 Task: Solve the equation 6x^2 - 24x + 18 = 0.
Action: Mouse moved to (960, 61)
Screenshot: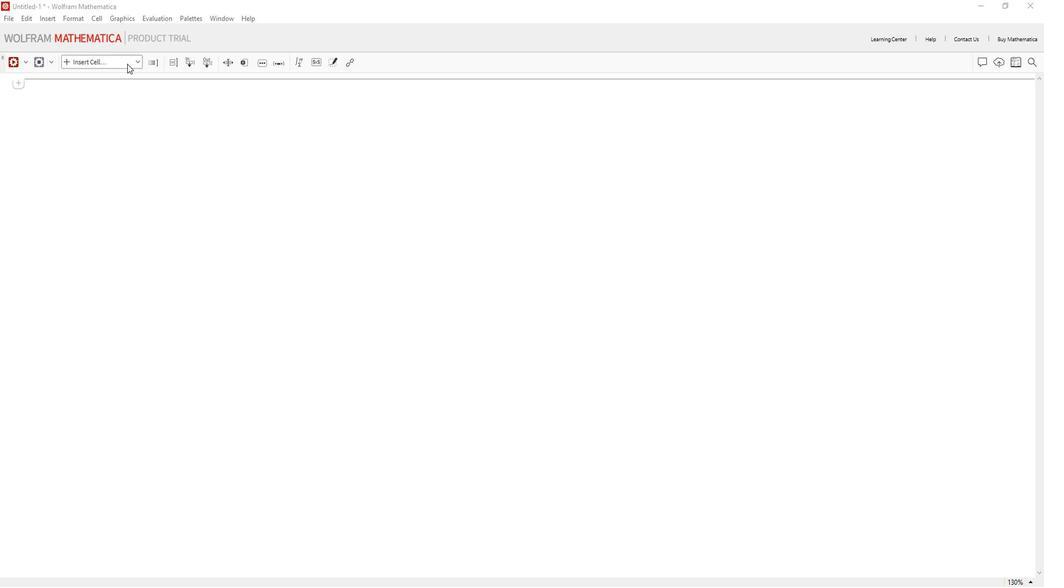 
Action: Mouse pressed left at (960, 61)
Screenshot: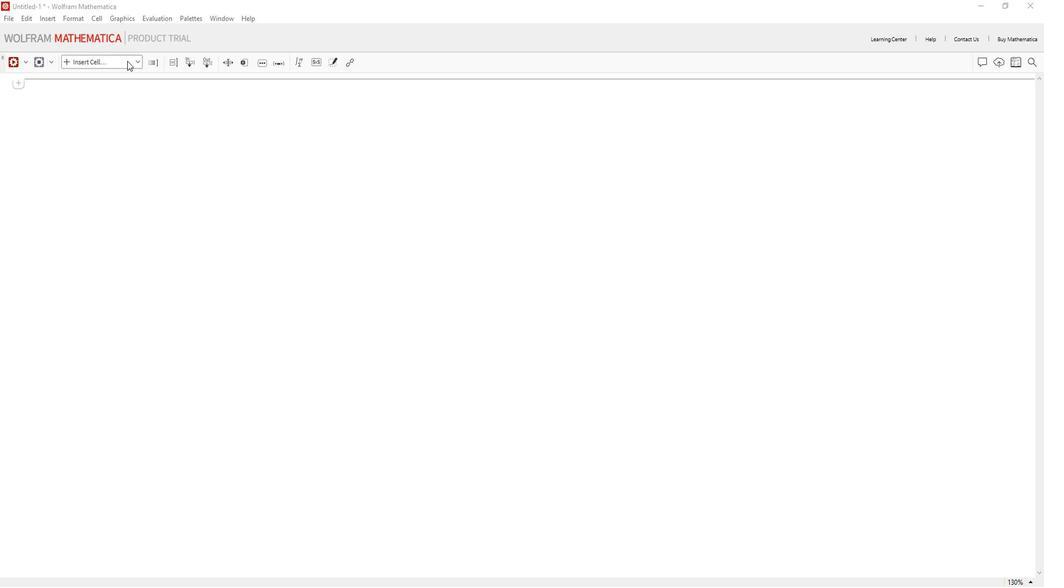 
Action: Mouse moved to (937, 84)
Screenshot: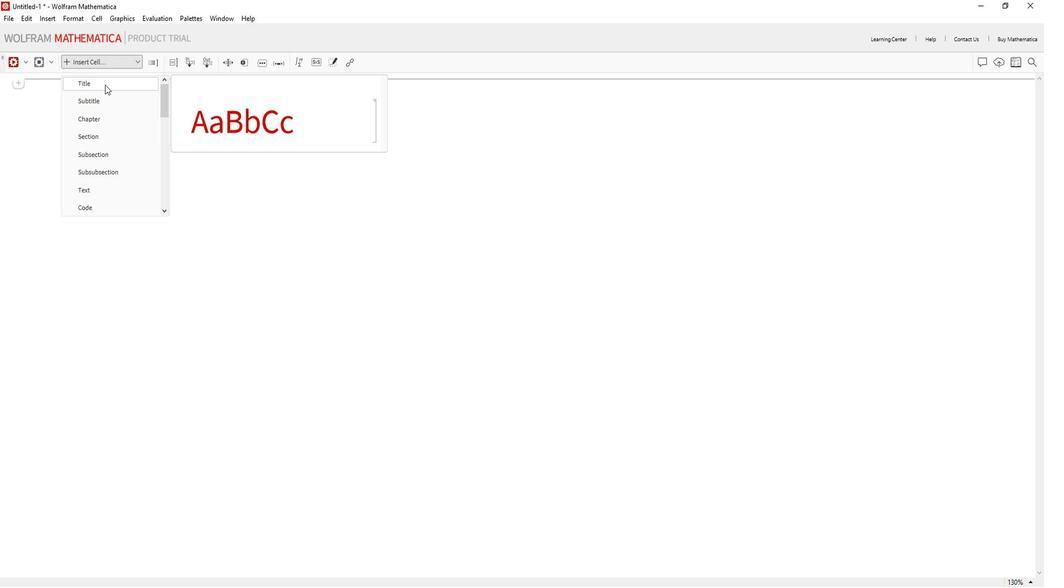 
Action: Mouse pressed left at (937, 84)
Screenshot: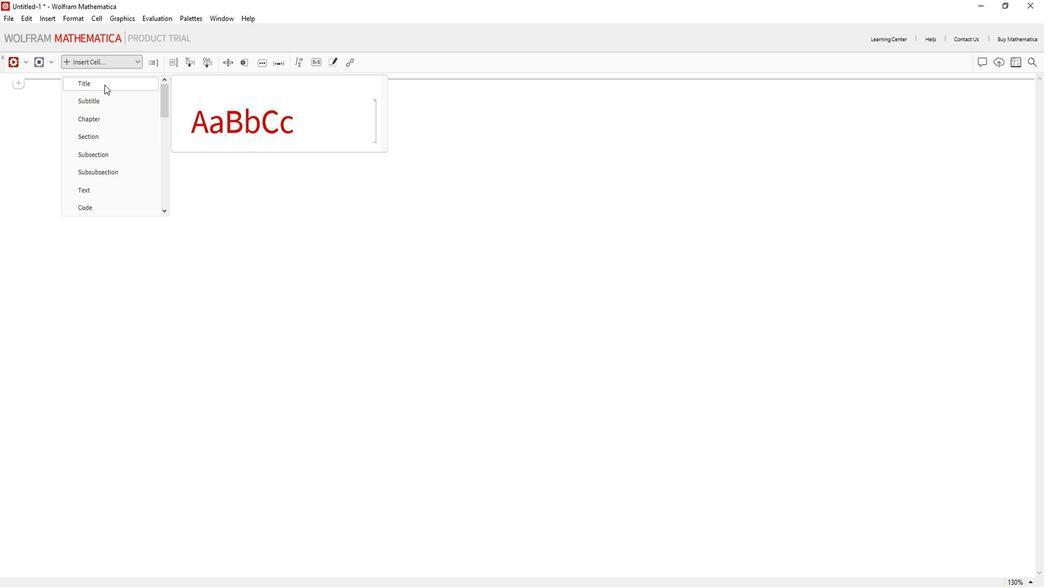 
Action: Key pressed <Key.shift>Solve<Key.space>the<Key.space>equation<Key.space>6x<Key.shift>^2<Key.space>-<Key.space>24x<Key.space><Key.shift_r>+<Key.space>18<Key.space>=<Key.space>0
Screenshot: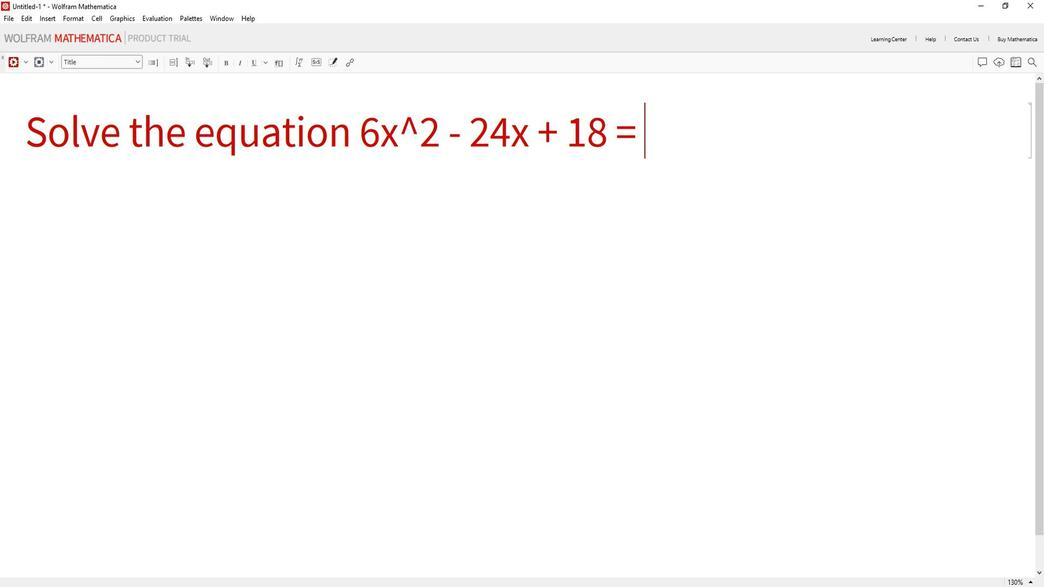 
Action: Mouse moved to (957, 152)
Screenshot: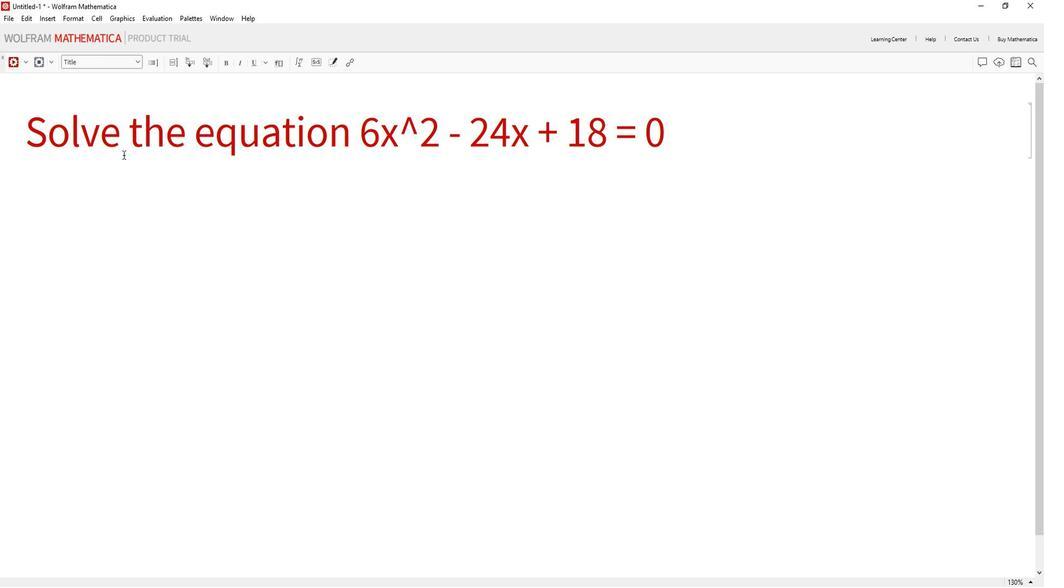
Action: Mouse pressed left at (957, 152)
Screenshot: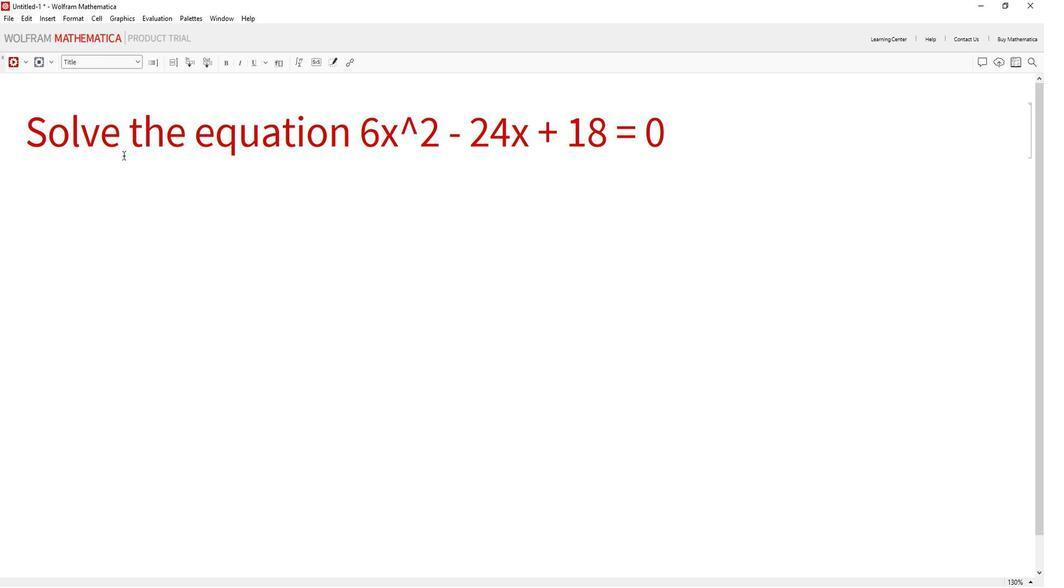 
Action: Mouse moved to (957, 175)
Screenshot: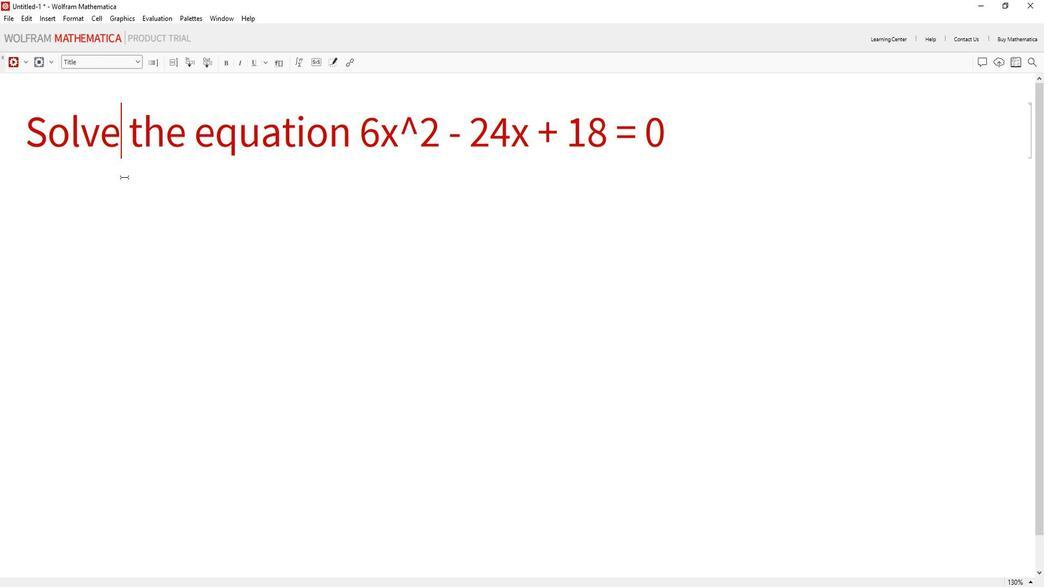 
Action: Mouse pressed left at (957, 175)
Screenshot: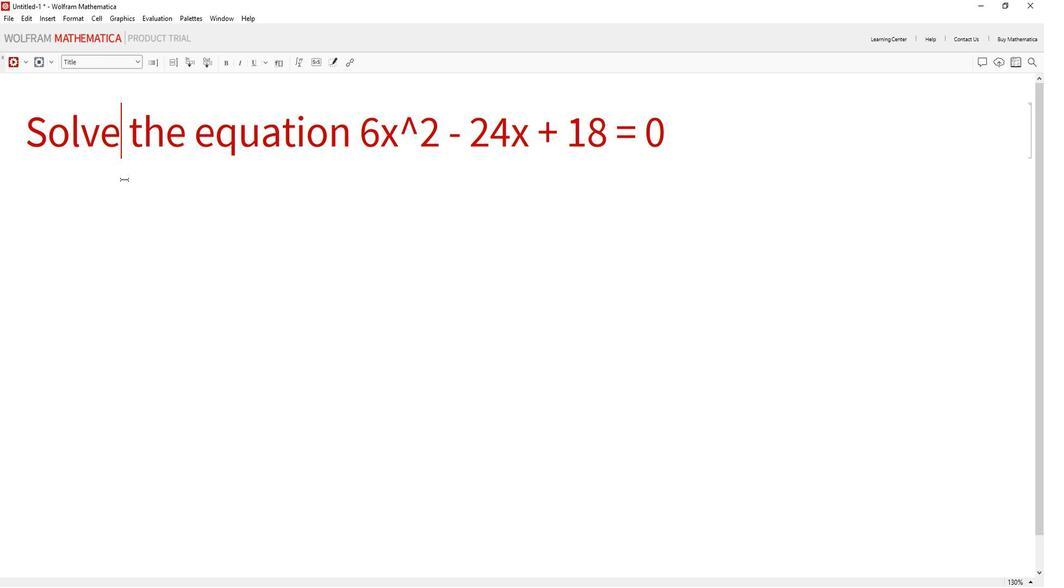 
Action: Mouse moved to (937, 64)
Screenshot: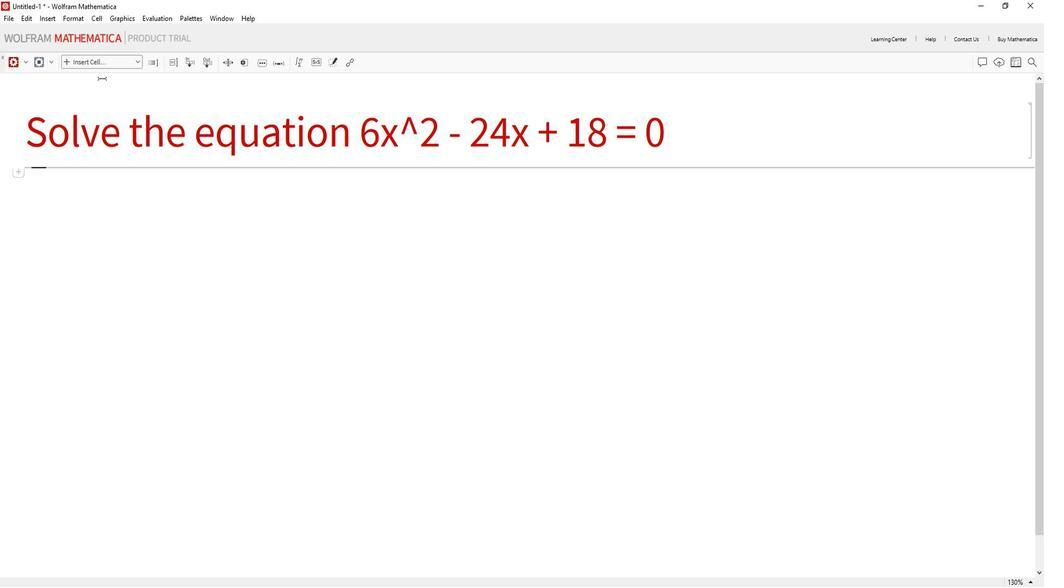 
Action: Mouse pressed left at (937, 64)
Screenshot: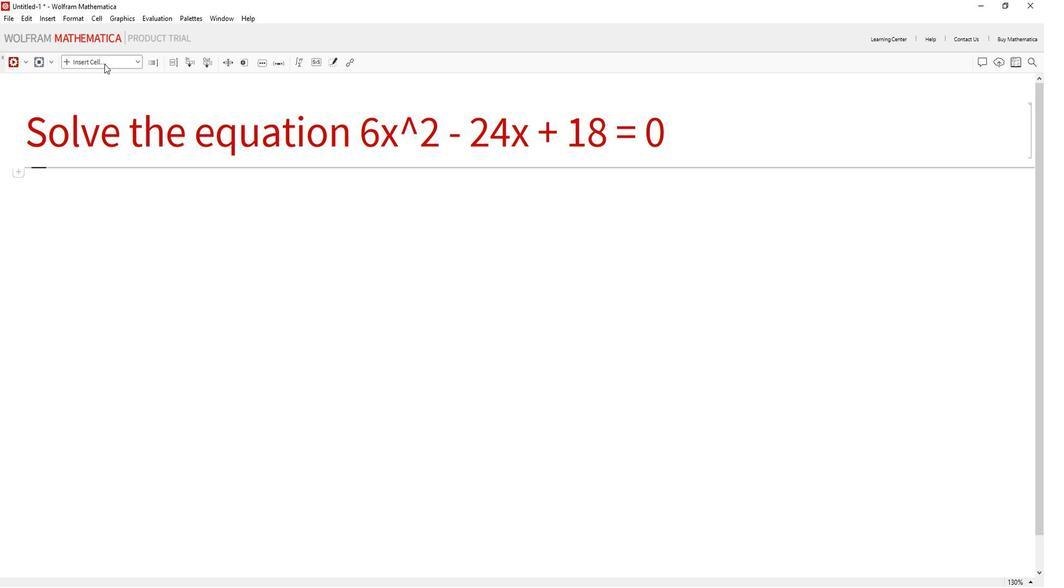 
Action: Mouse moved to (920, 202)
Screenshot: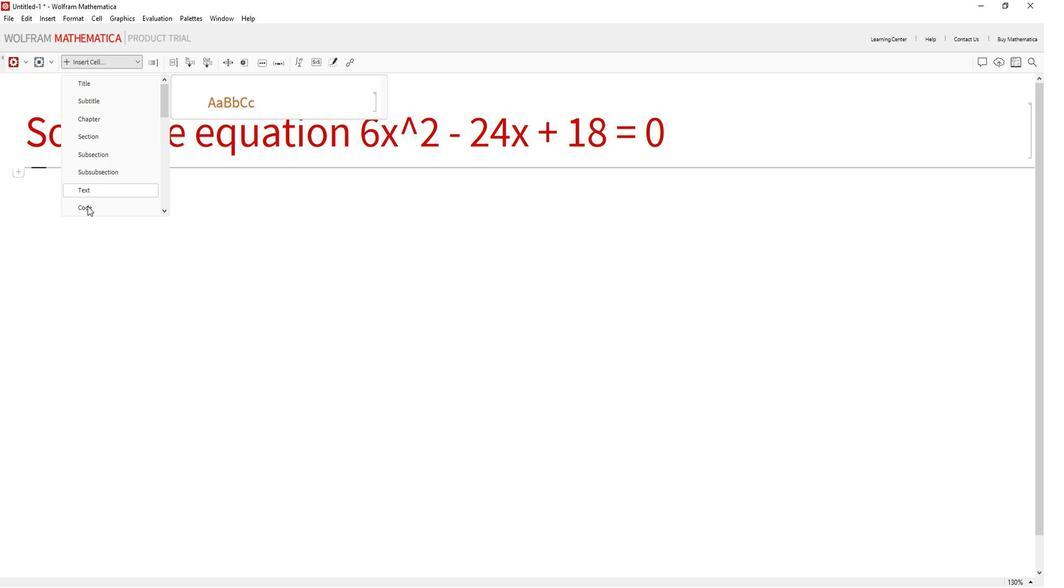 
Action: Mouse pressed left at (920, 202)
Screenshot: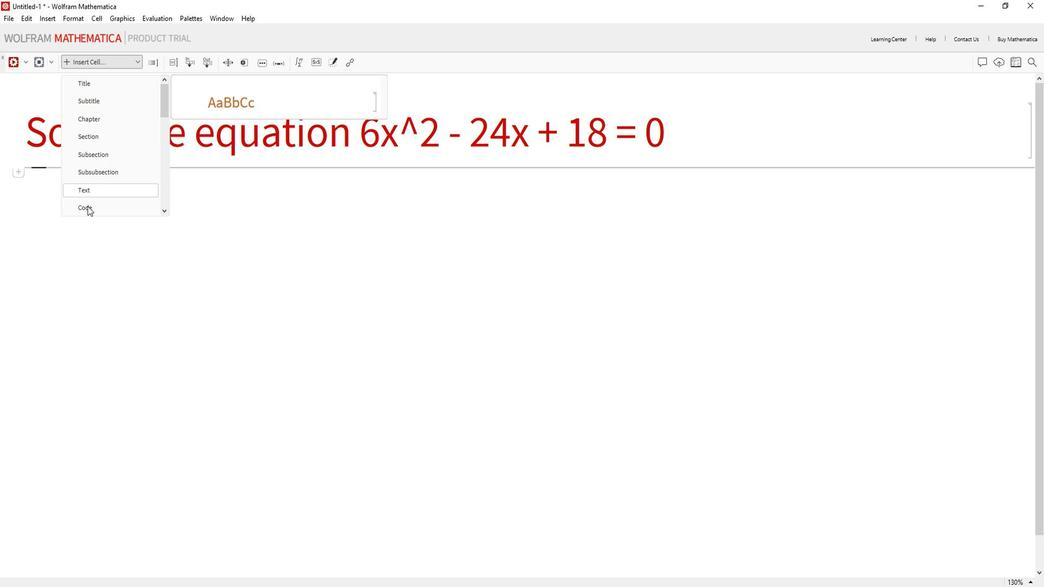 
Action: Mouse moved to (772, 230)
Screenshot: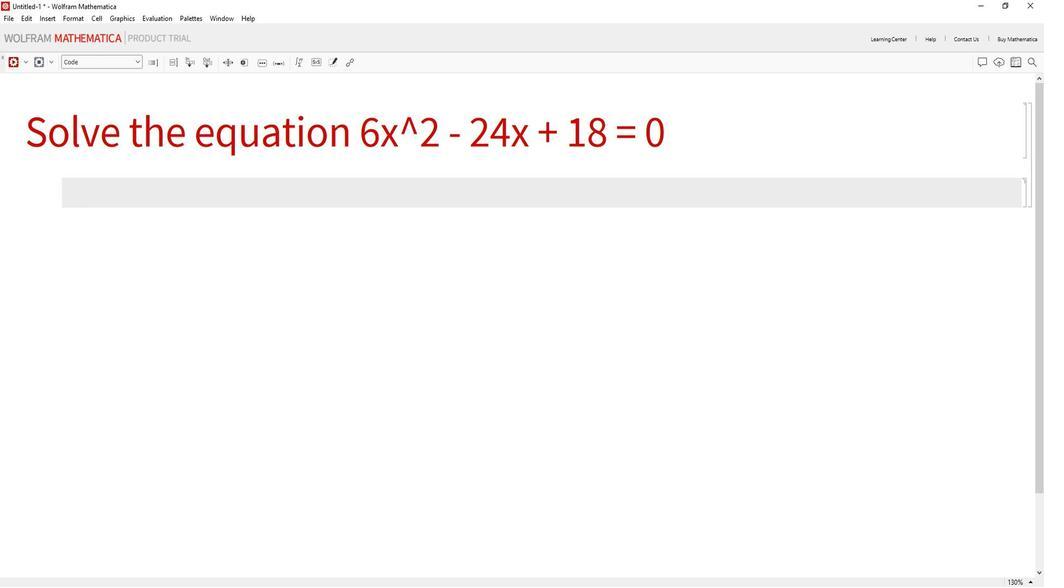 
Action: Mouse pressed left at (772, 230)
Screenshot: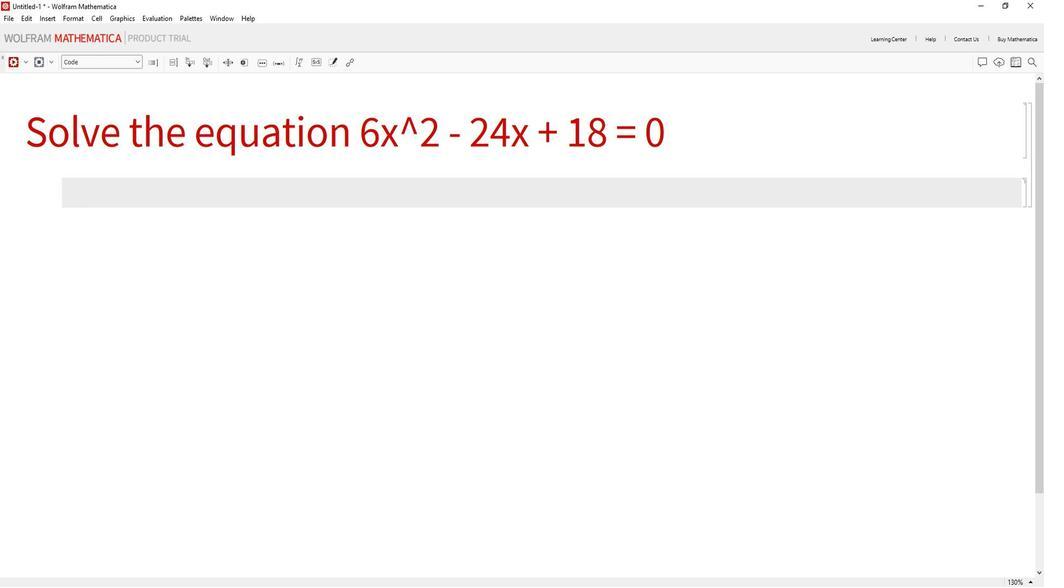 
Action: Mouse moved to (952, 192)
Screenshot: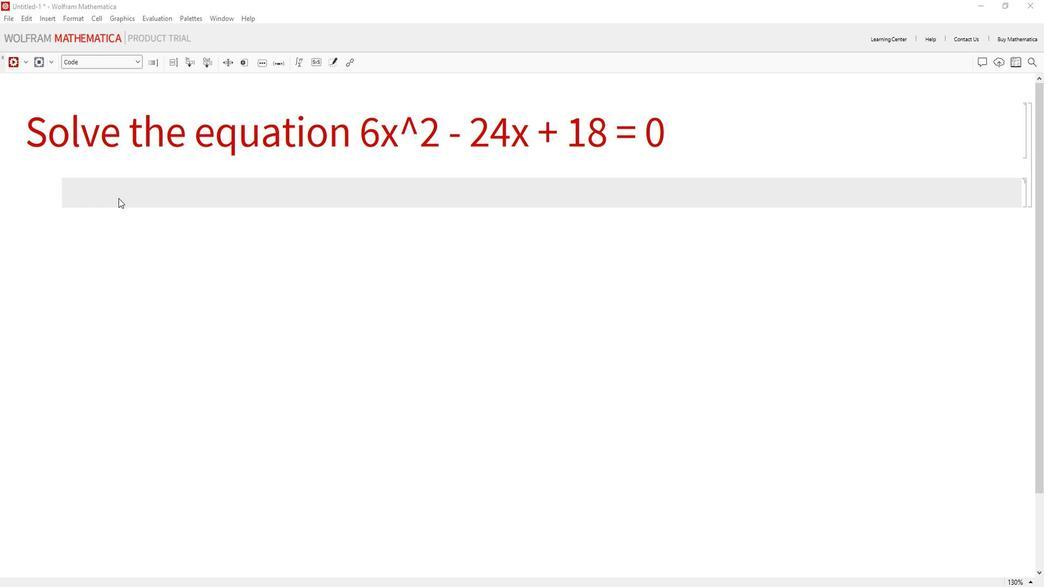 
Action: Mouse pressed left at (952, 192)
Screenshot: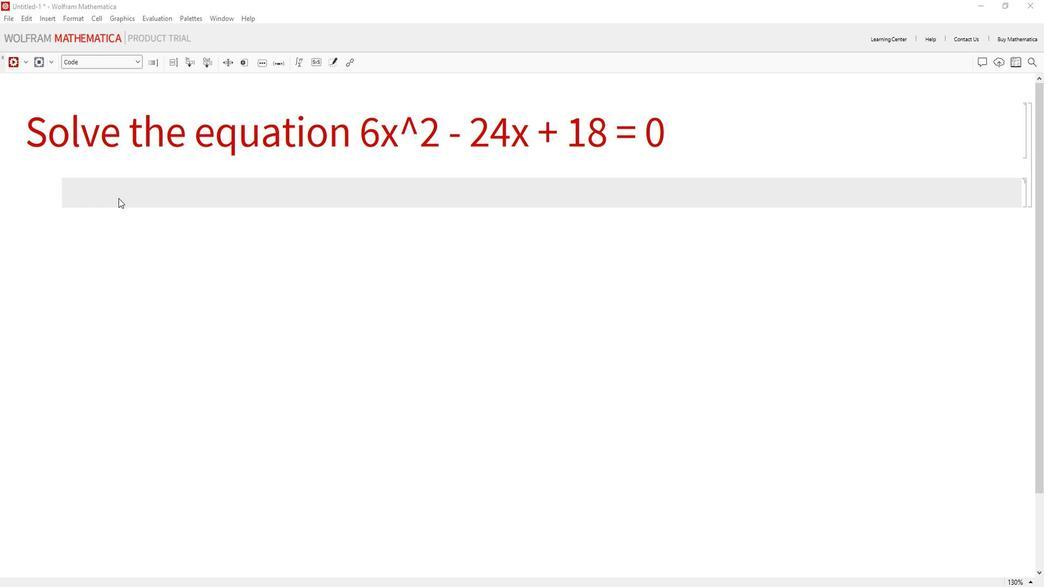 
Action: Key pressed <Key.shift_r>(*<Key.shift>Define<Key.space>the<Key.space>coefficients<Key.right><Key.right>a<Key.space>=<Key.space>6;<Key.enter>b<Key.space>-<Key.backspace>=<Key.space>-24;<Key.enter>c<Key.space>=<Key.space>18;<Key.enter><Key.enter><Key.shift_r><Key.shift_r><Key.shift_r><Key.shift_r>(*<Key.shift><Key.shift><Key.shift><Key.shift><Key.shift><Key.shift>Use<Key.space>the<Key.space>quadratic<Key.space>formula<Key.space>to<Key.space>find<Key.space>the<Key.space>solutions<Key.right><Key.right><Key.enter>solutions<Key.enter><Key.space>=<Key.space><Key.shift>Solve[a<Key.shift_r><Key.shift_r><Key.shift_r><Key.shift_r><Key.shift_r><Key.shift_r><Key.shift_r><Key.shift_r><Key.shift_r>*x<Key.shift>^2<Key.space><Key.shift_r>+<Key.space>b<Key.space><Key.shift_r><Key.shift_r>*<Key.space>x<Key.space><Key.shift_r>+<Key.space>c<Key.space>==<Key.space>0,<Key.space>x<Key.left><Key.left><Key.left><Key.left><Key.left><Key.left><Key.left><Key.left><Key.left><Key.left><Key.left><Key.left><Key.left><Key.left><Key.right><Key.backspace><Key.left><Key.backspace><Key.right><Key.right><Key.right><Key.right><Key.right><Key.right><Key.right><Key.right><Key.right><Key.right><Key.right><Key.right><Key.right><Key.right><Key.right><Key.right><Key.right>;<Key.enter><Key.enter><Key.shift_r><Key.shift_r>(*<Key.shift>Display<Key.space>the<Key.space>result<Key.right><Key.right><Key.enter>solutions<Key.enter>
Screenshot: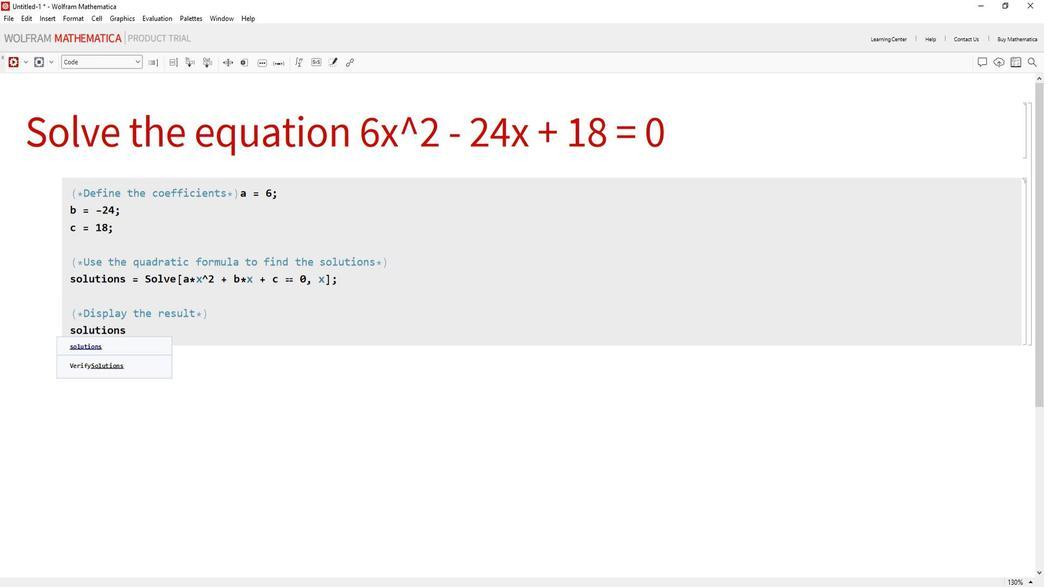 
Action: Mouse moved to (962, 213)
Screenshot: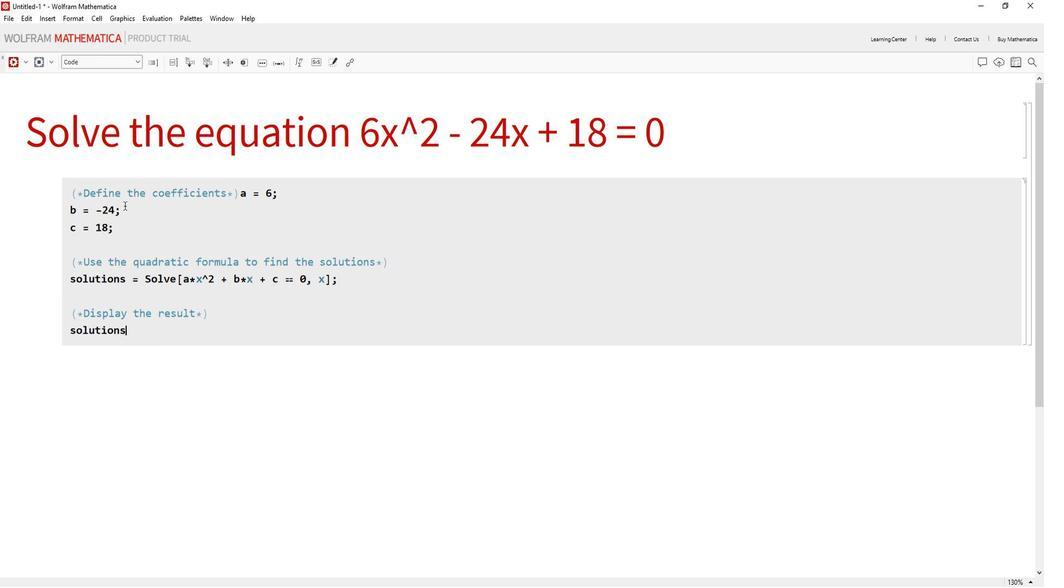 
Action: Mouse pressed left at (962, 213)
Screenshot: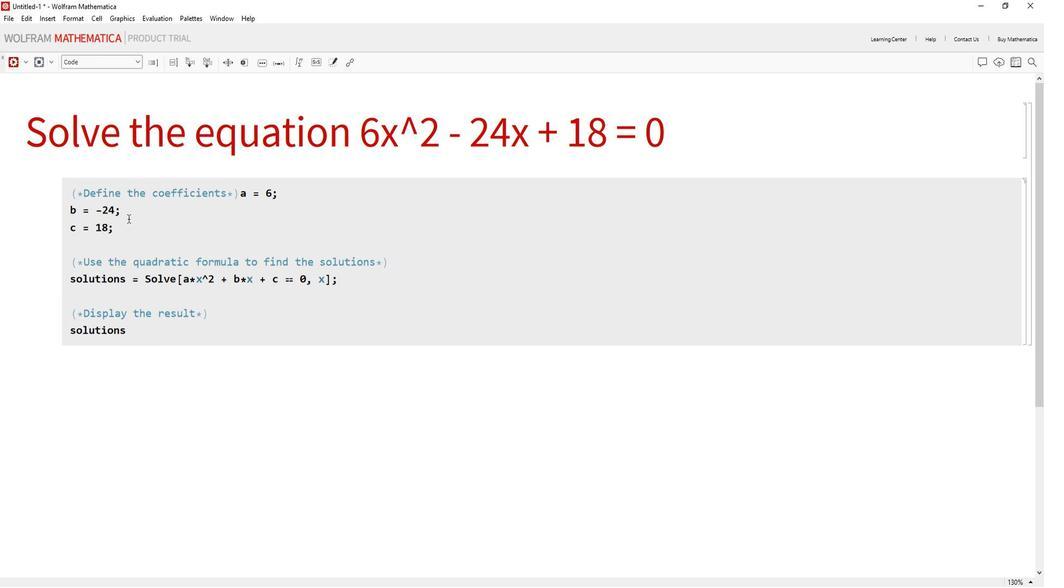 
Action: Mouse moved to (843, 59)
Screenshot: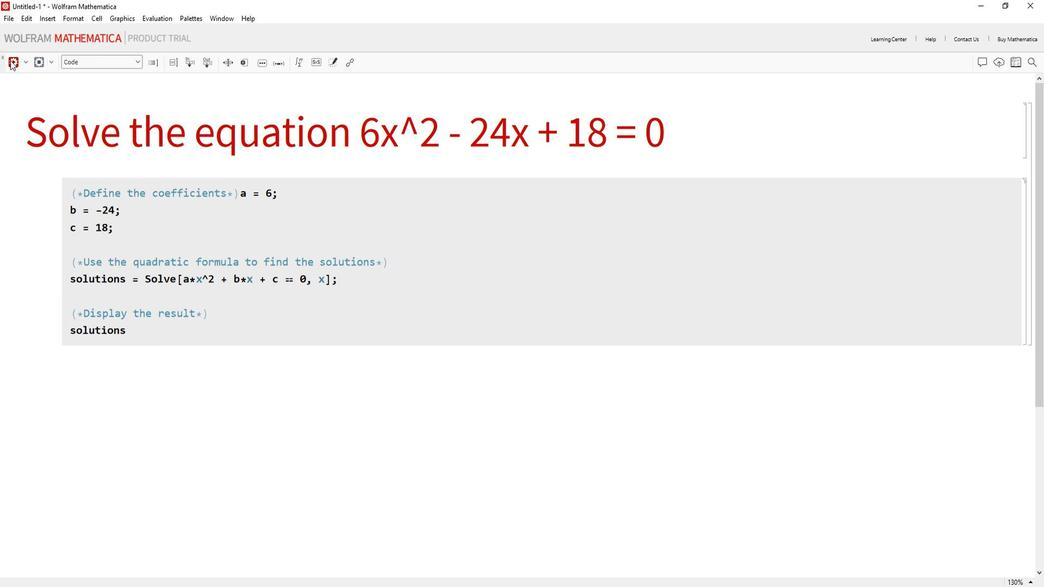 
Action: Mouse pressed left at (843, 59)
Screenshot: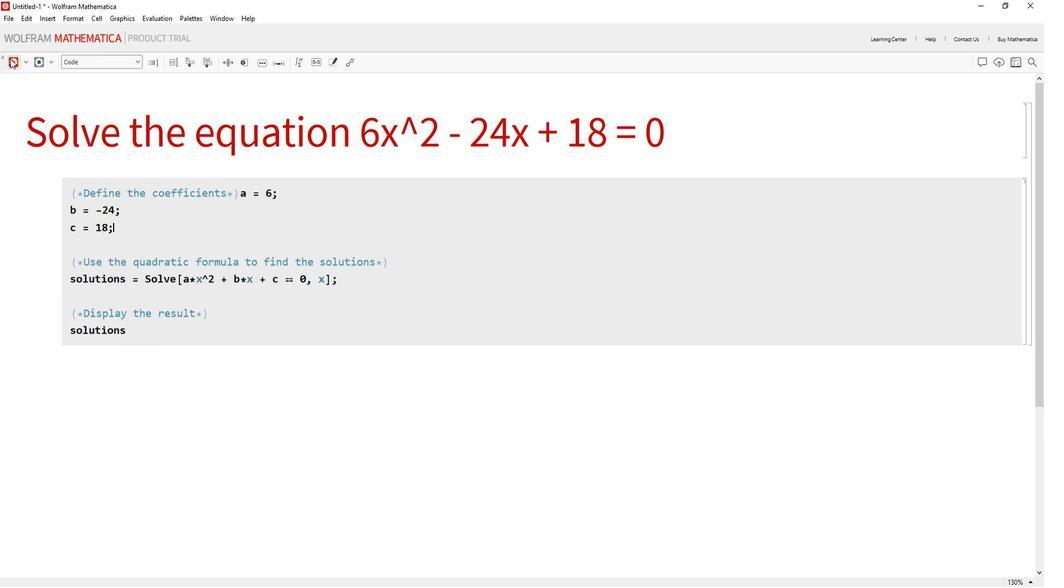 
Action: Mouse moved to (1048, 350)
Screenshot: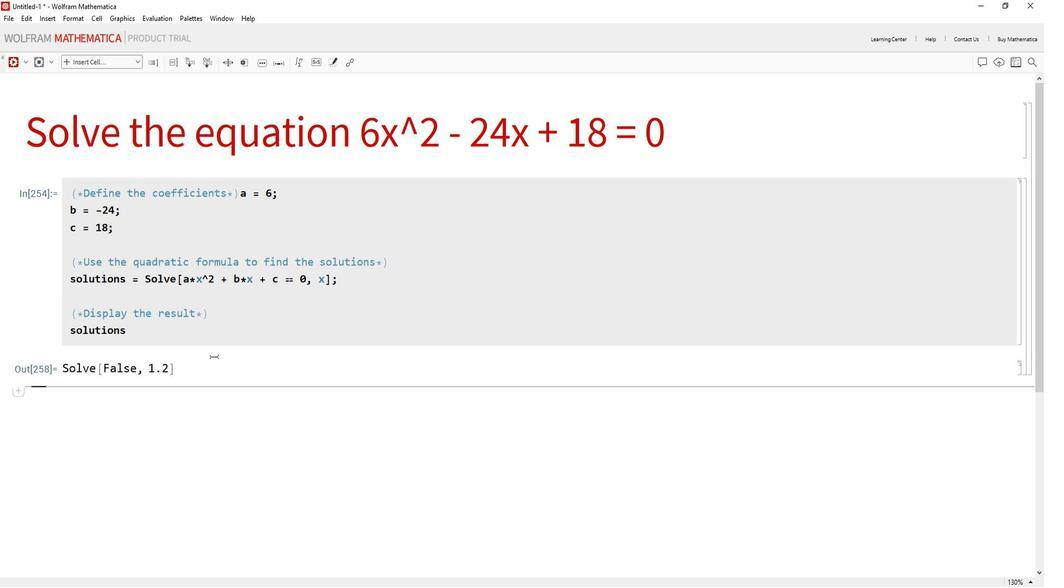 
